 Task: Add the task  Create a new online platform for online therapy sessions to the section Escape Velocity in the project ArrowTech and add a Due Date to the respective task as 2023/12/06
Action: Mouse moved to (72, 290)
Screenshot: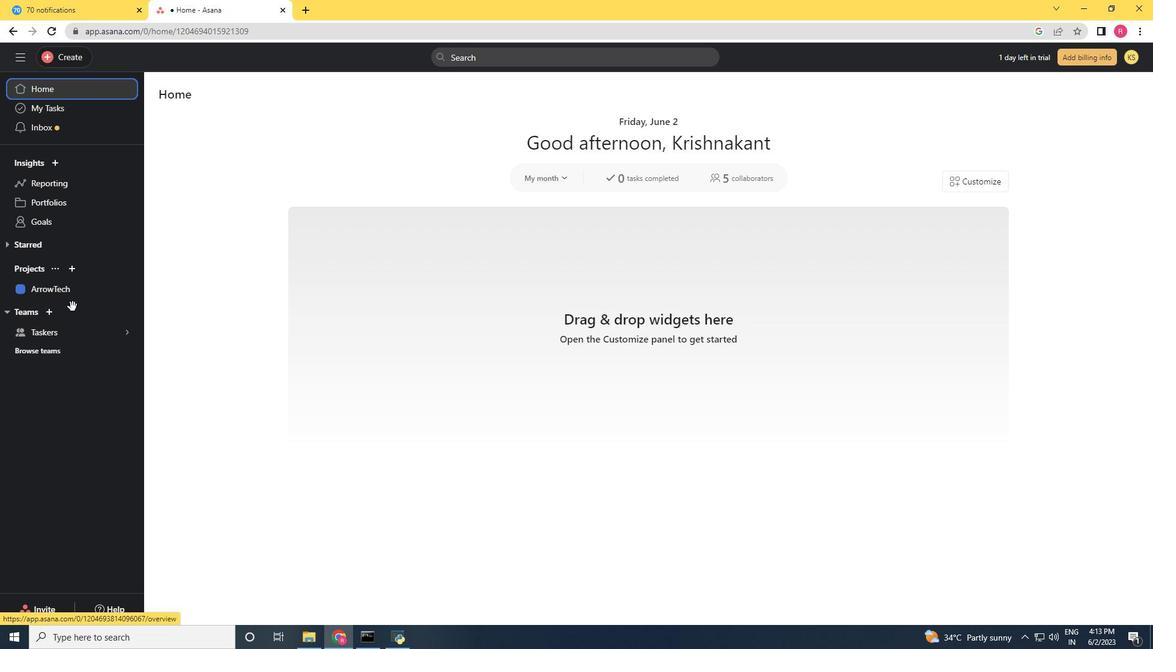
Action: Mouse pressed left at (72, 290)
Screenshot: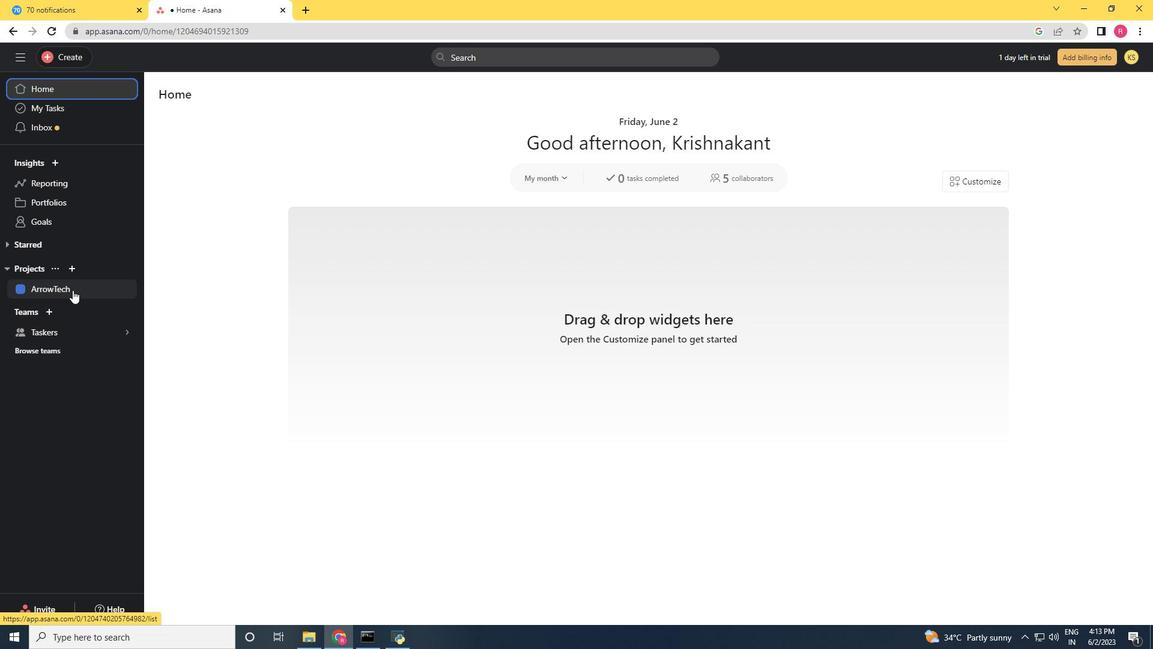 
Action: Mouse moved to (765, 266)
Screenshot: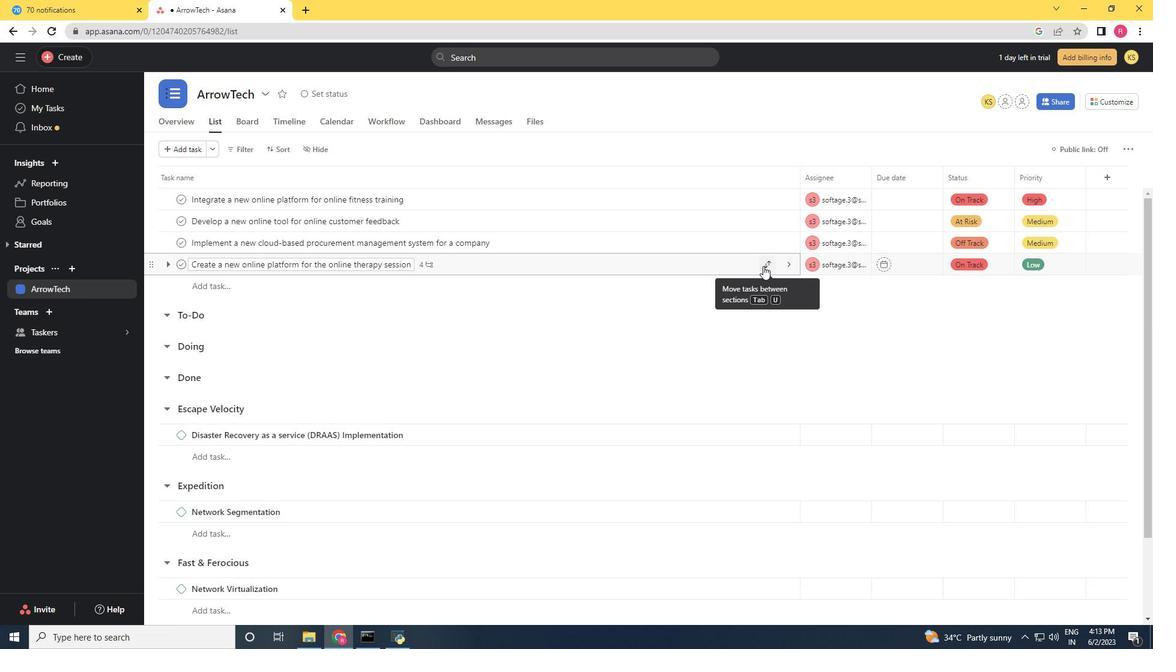 
Action: Mouse pressed left at (765, 266)
Screenshot: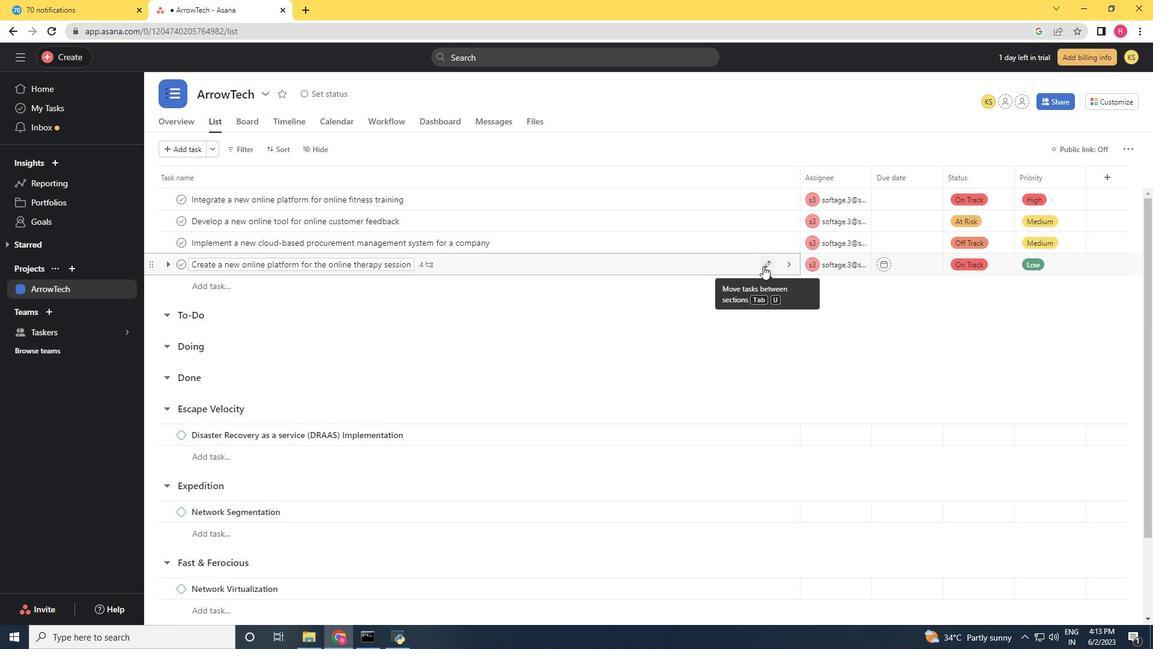 
Action: Mouse moved to (725, 400)
Screenshot: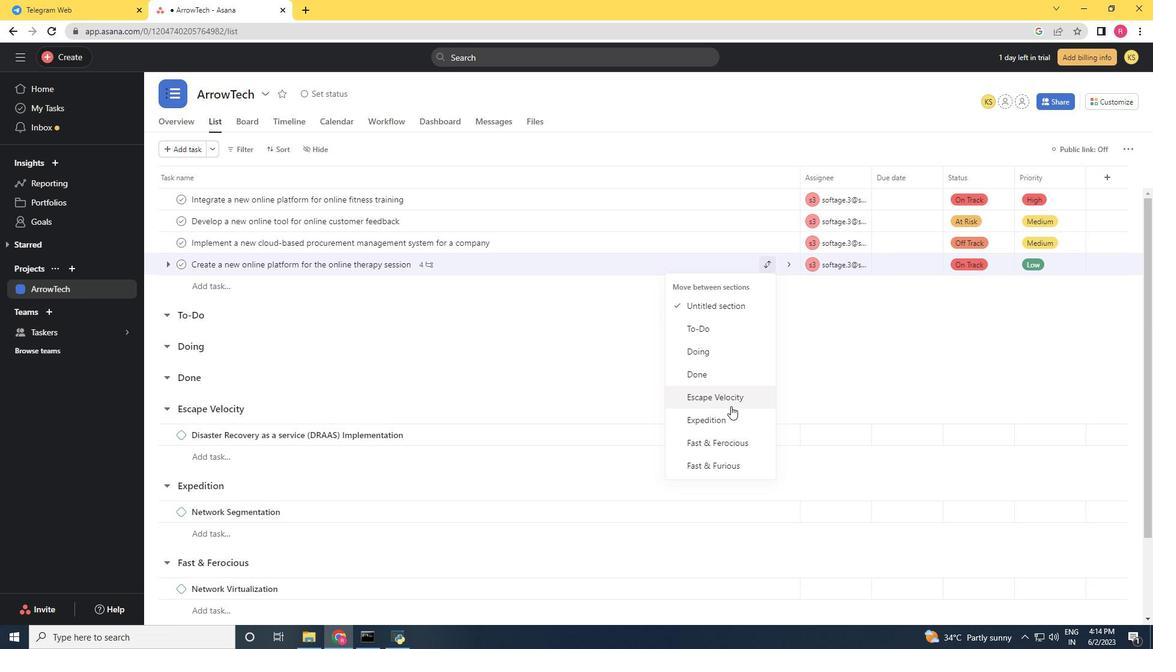
Action: Mouse pressed left at (725, 400)
Screenshot: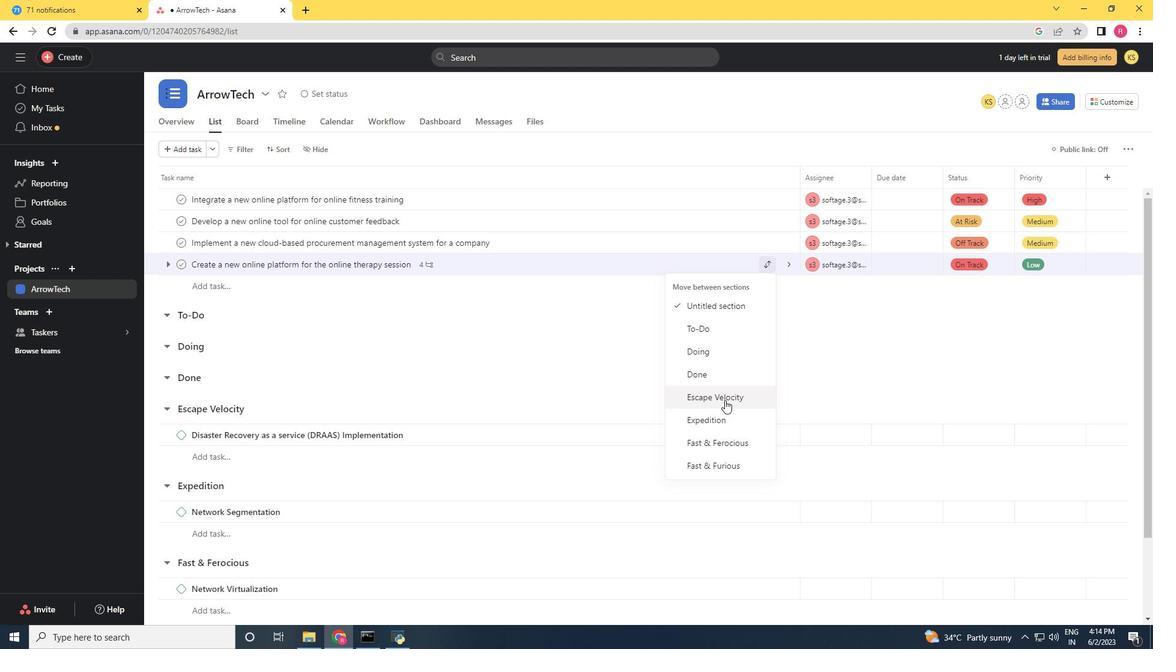 
Action: Mouse moved to (637, 418)
Screenshot: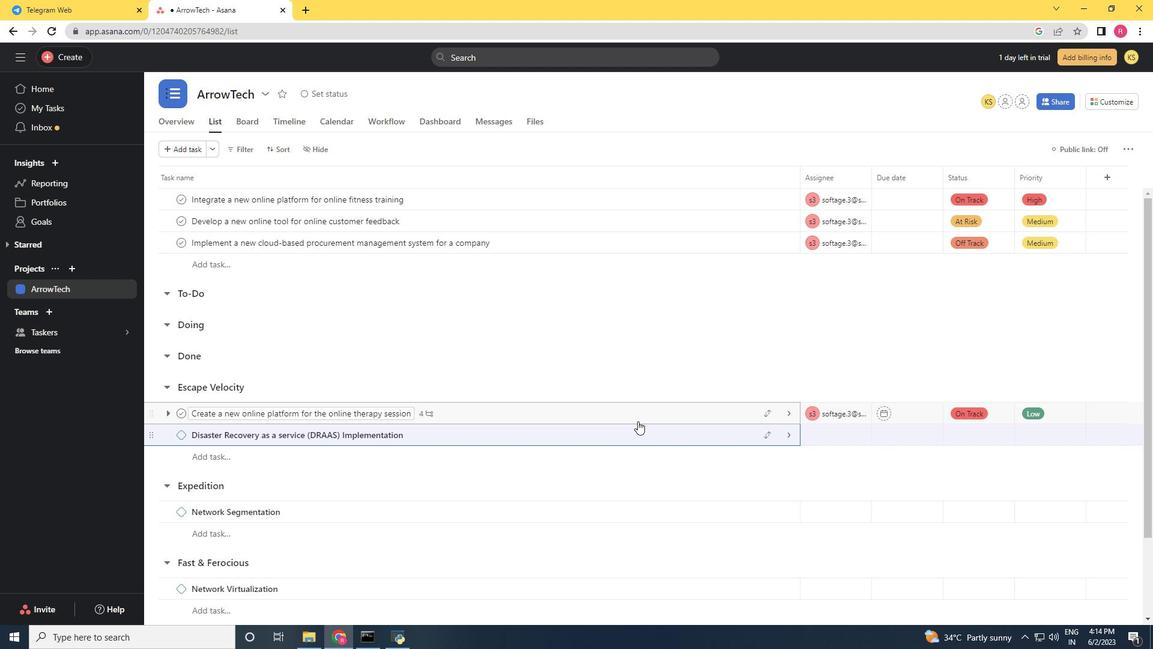 
Action: Mouse pressed left at (637, 418)
Screenshot: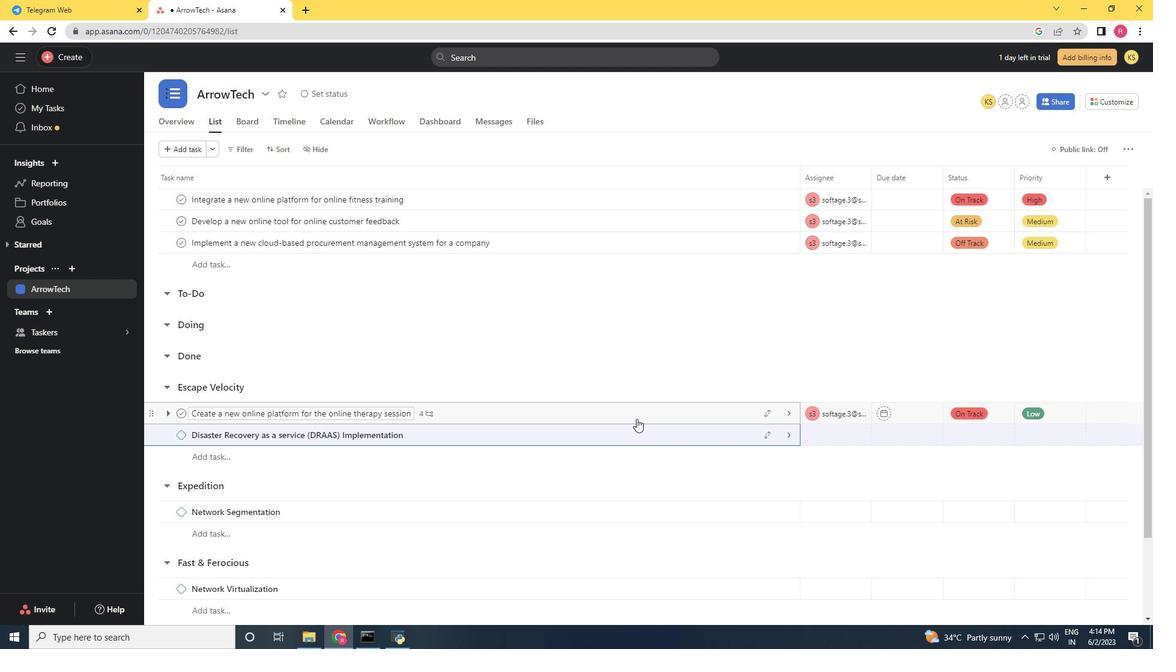 
Action: Mouse moved to (872, 256)
Screenshot: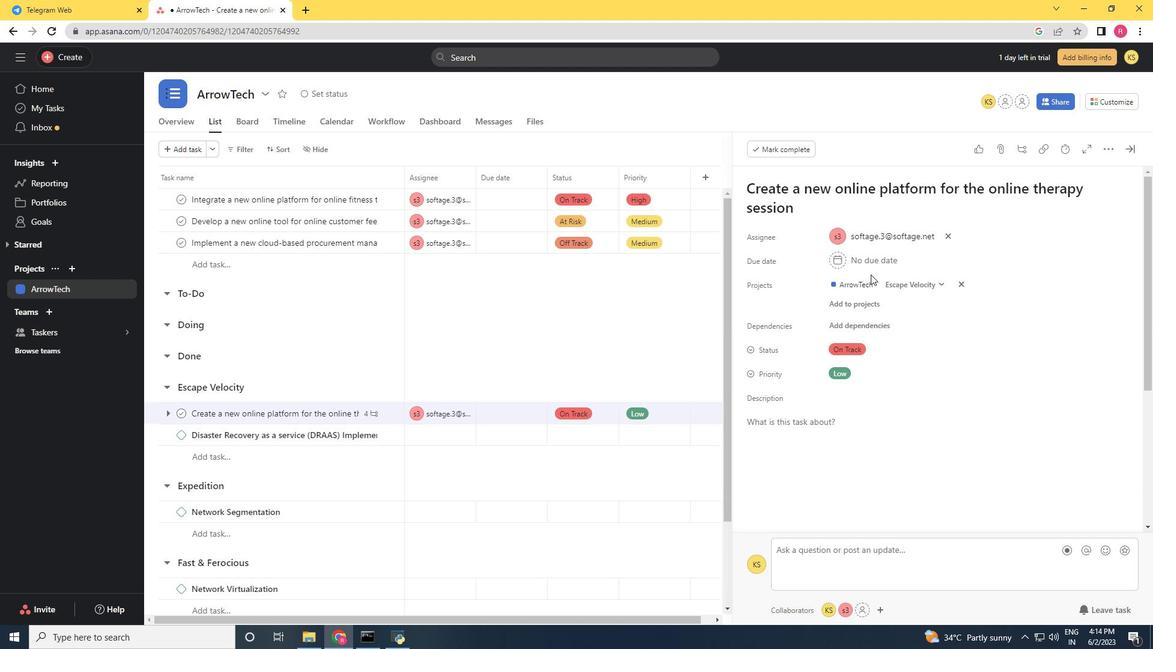 
Action: Mouse pressed left at (872, 256)
Screenshot: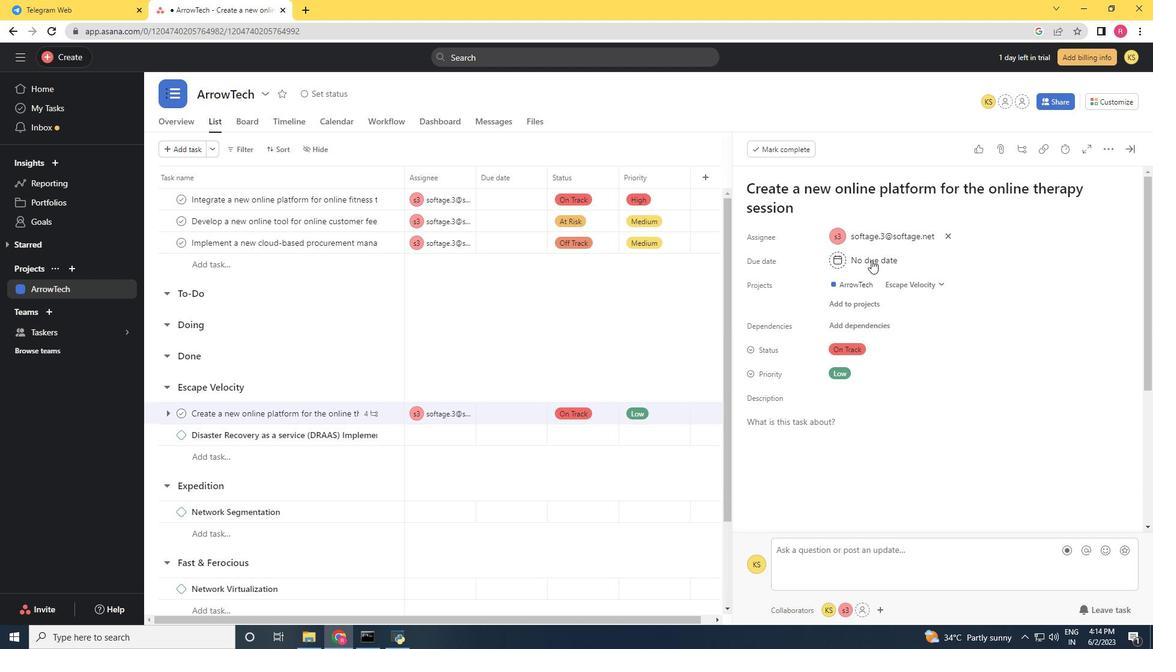 
Action: Mouse moved to (975, 320)
Screenshot: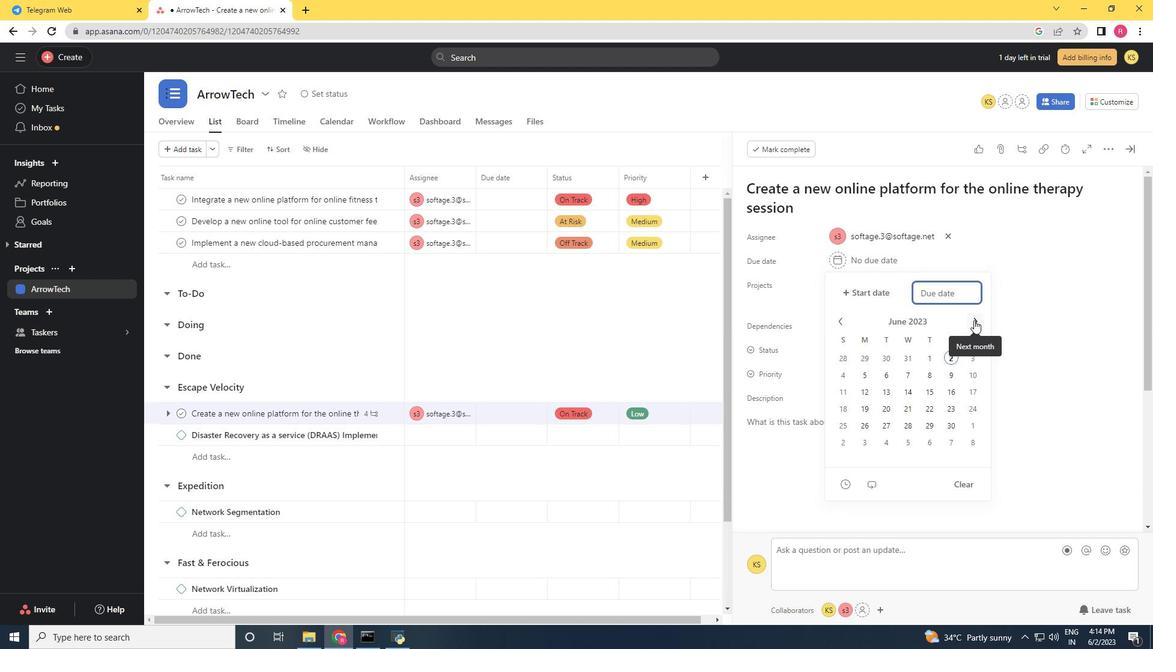 
Action: Mouse pressed left at (975, 320)
Screenshot: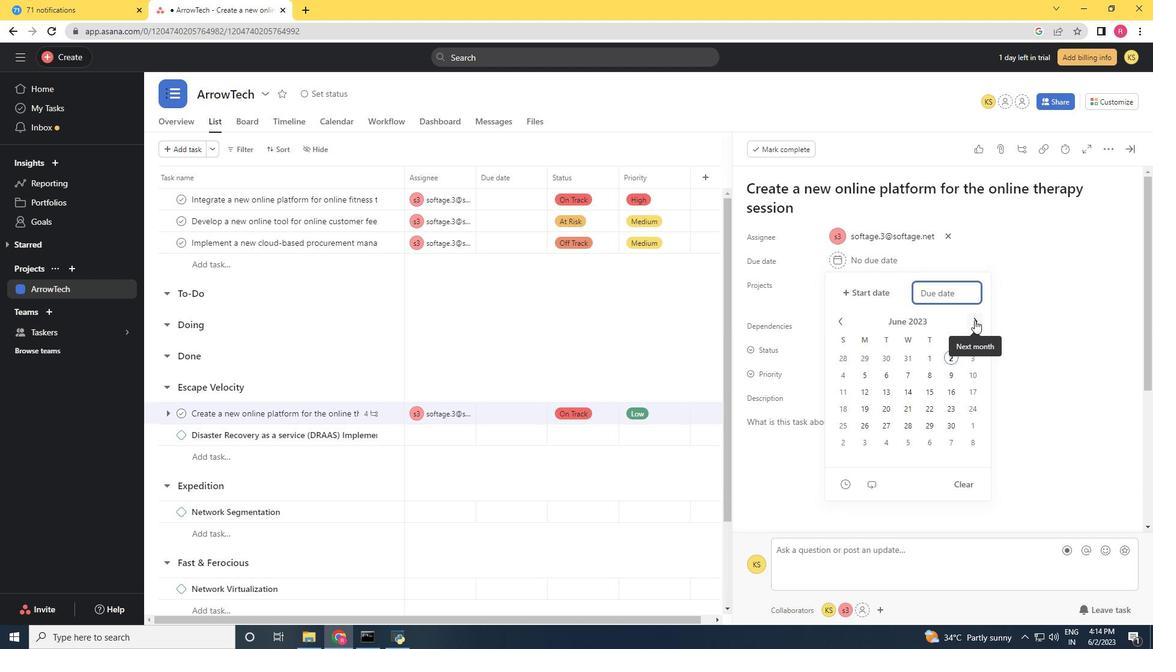 
Action: Mouse moved to (976, 319)
Screenshot: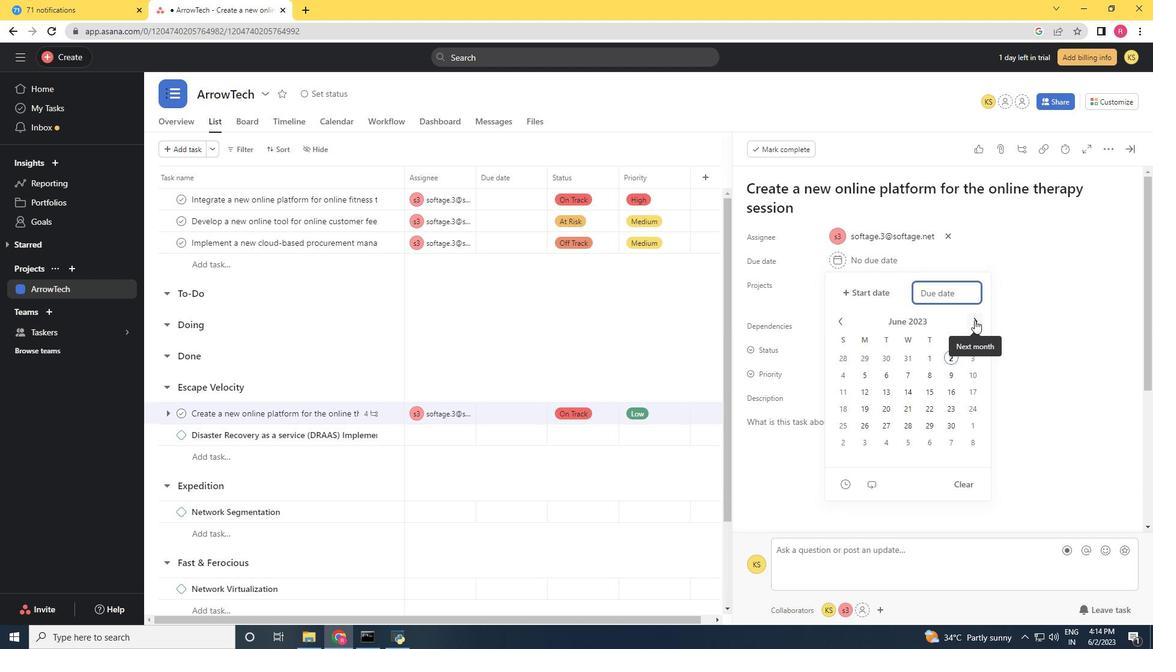 
Action: Mouse pressed left at (976, 319)
Screenshot: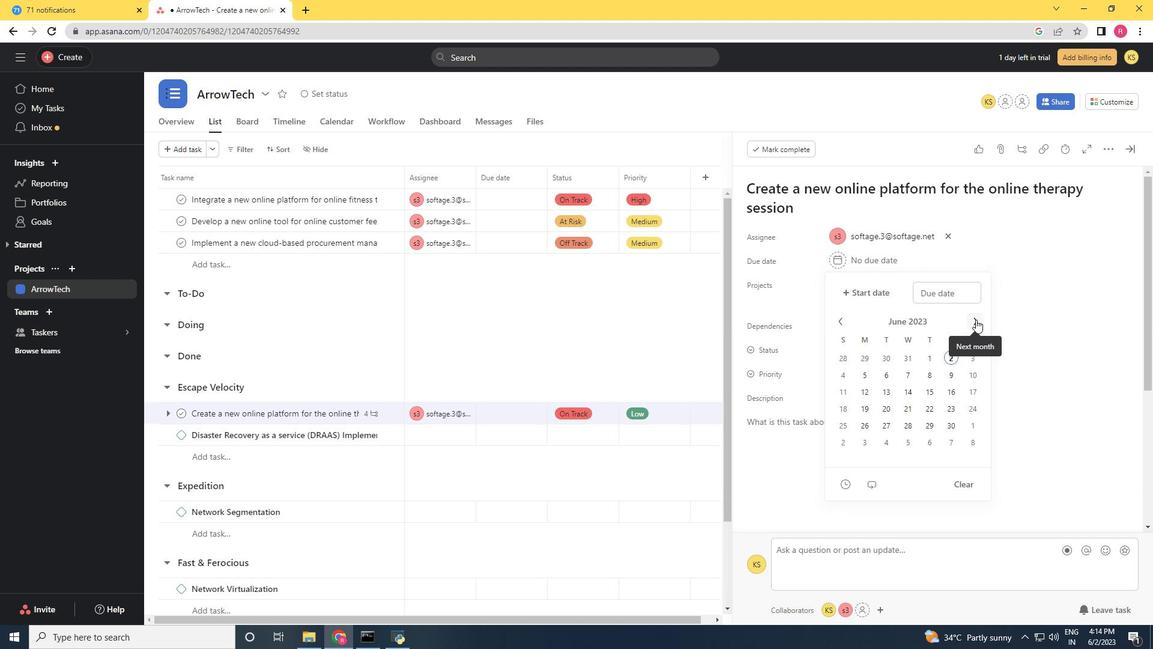 
Action: Mouse pressed left at (976, 319)
Screenshot: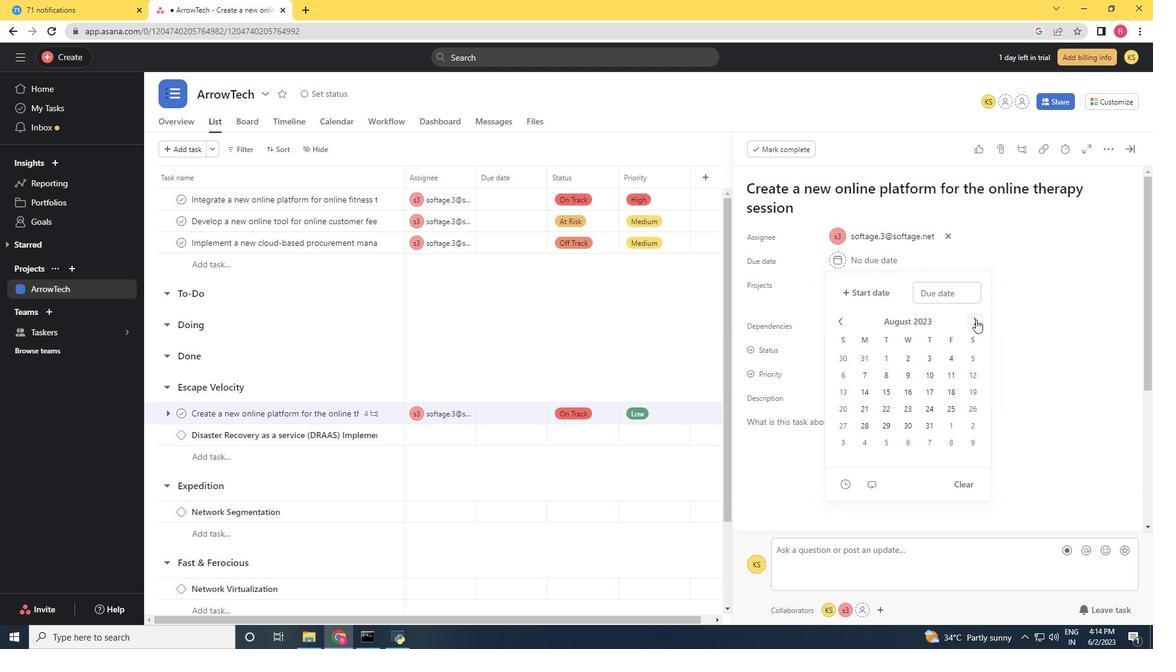 
Action: Mouse pressed left at (976, 319)
Screenshot: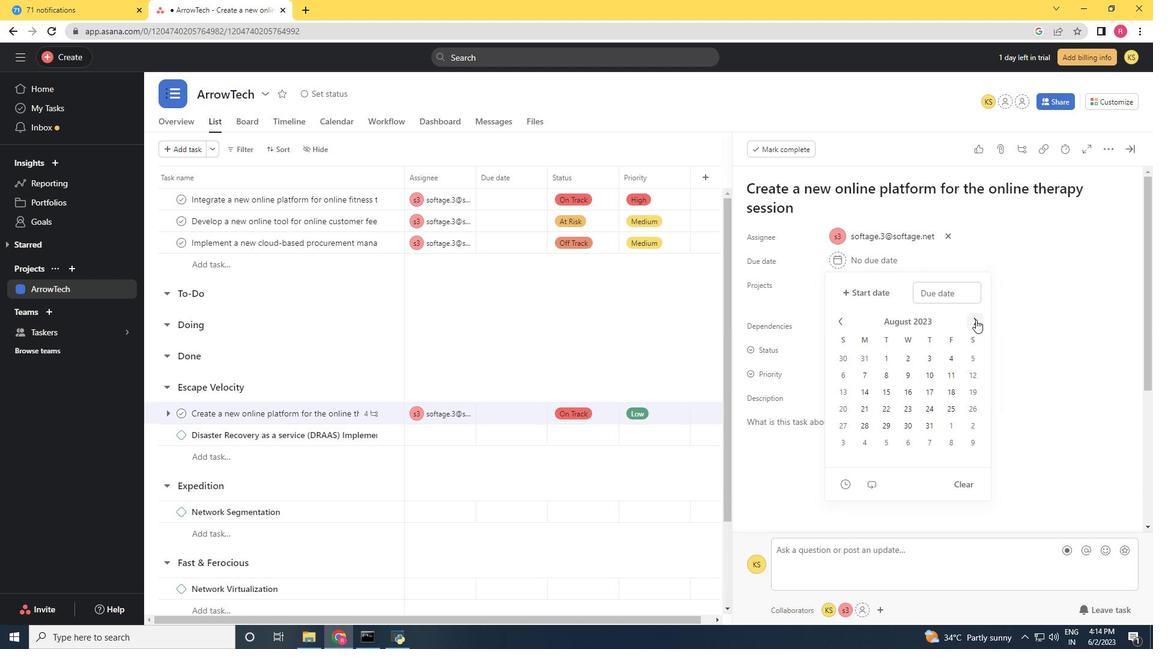 
Action: Mouse pressed left at (976, 319)
Screenshot: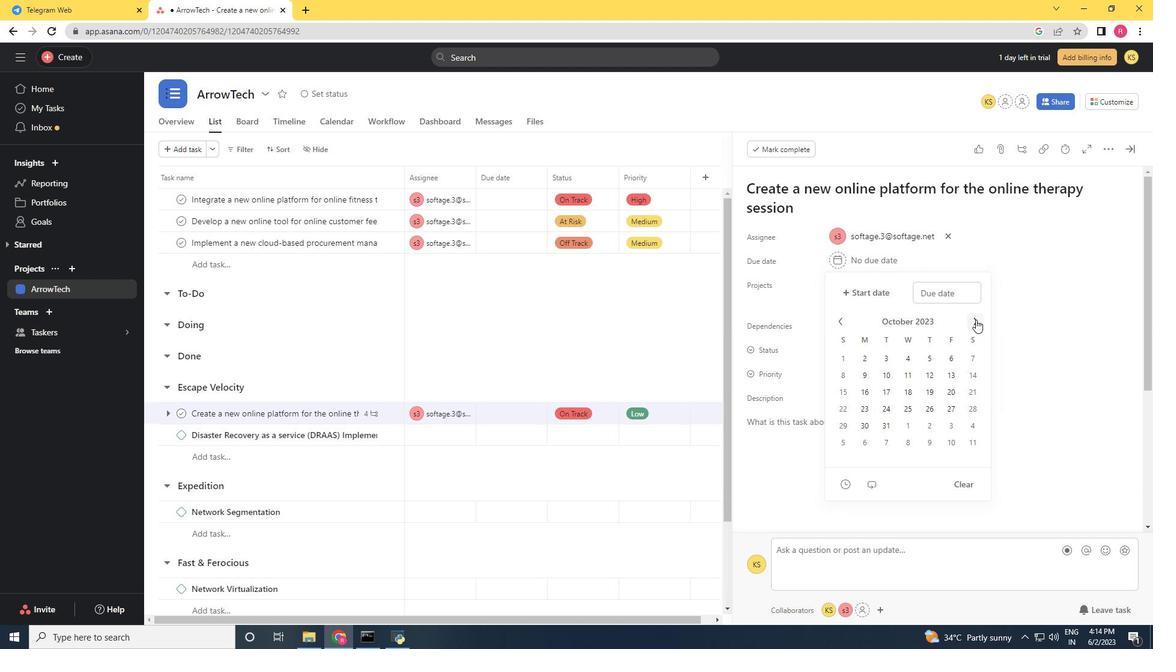 
Action: Mouse pressed left at (976, 319)
Screenshot: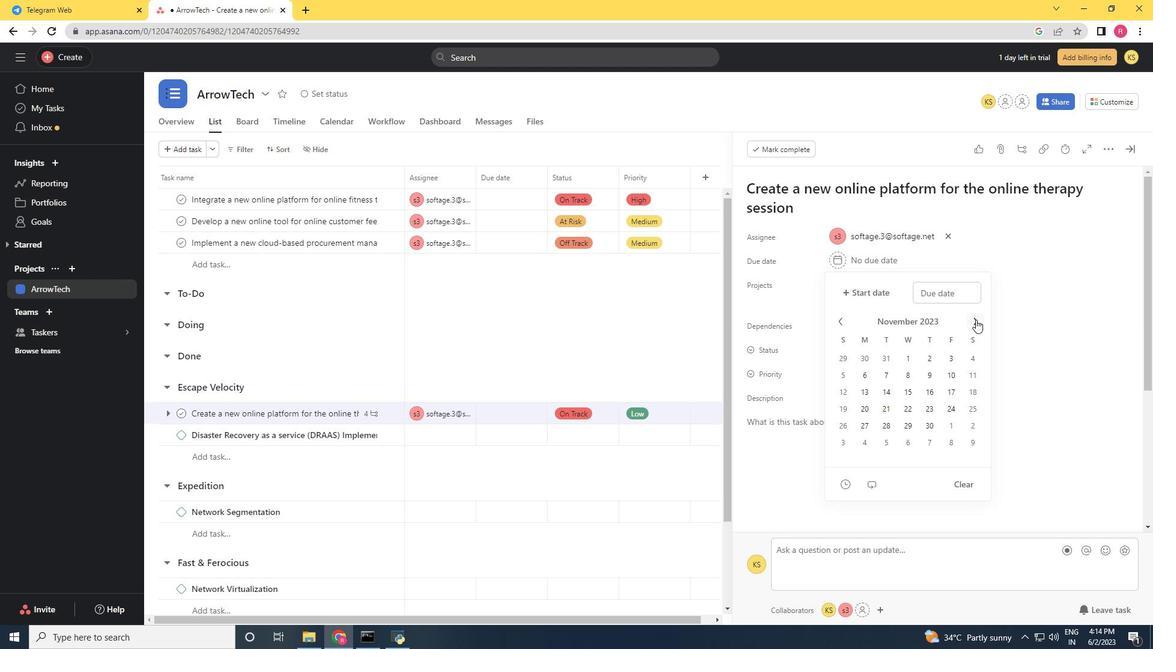 
Action: Mouse moved to (908, 376)
Screenshot: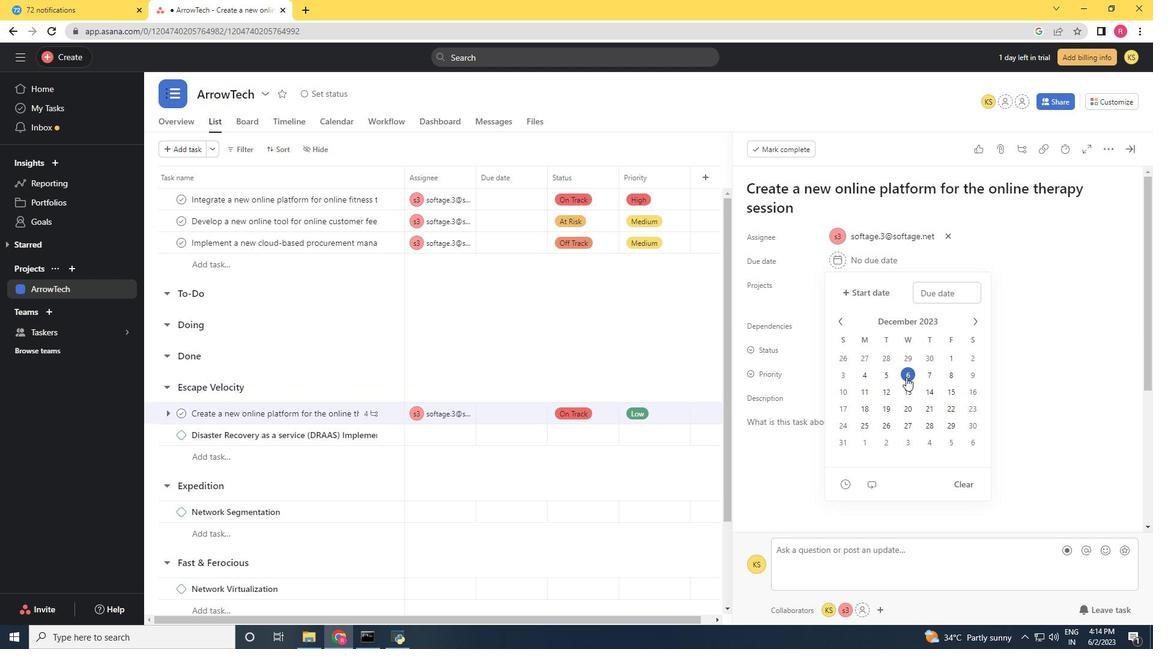 
Action: Mouse pressed left at (908, 376)
Screenshot: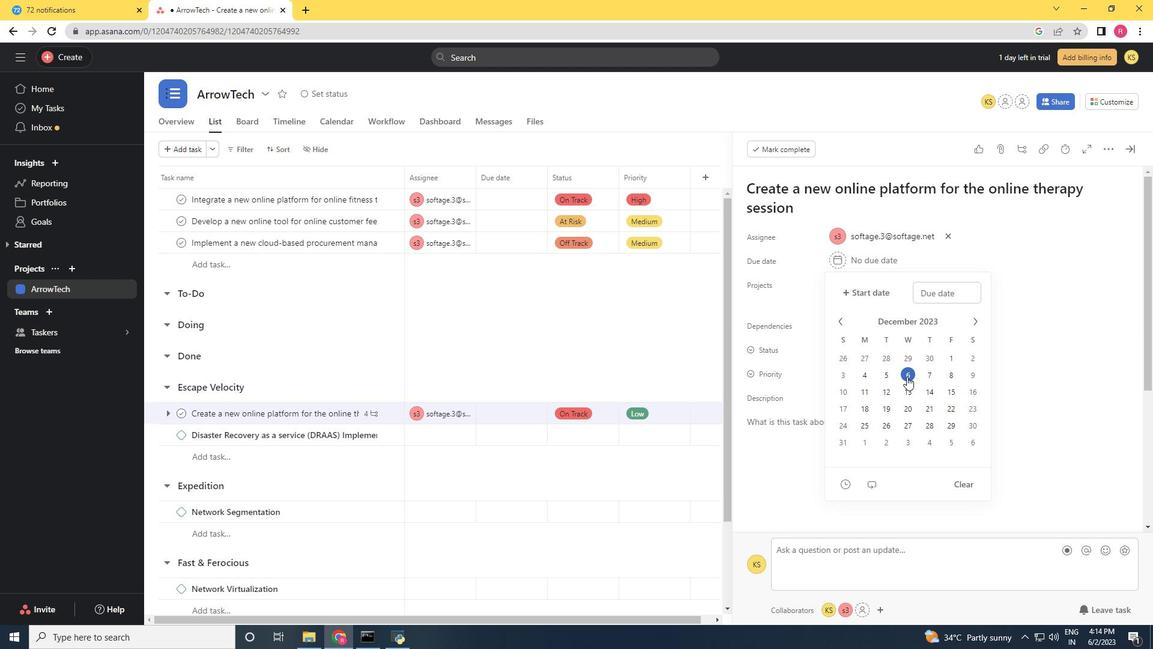 
Action: Mouse moved to (1036, 335)
Screenshot: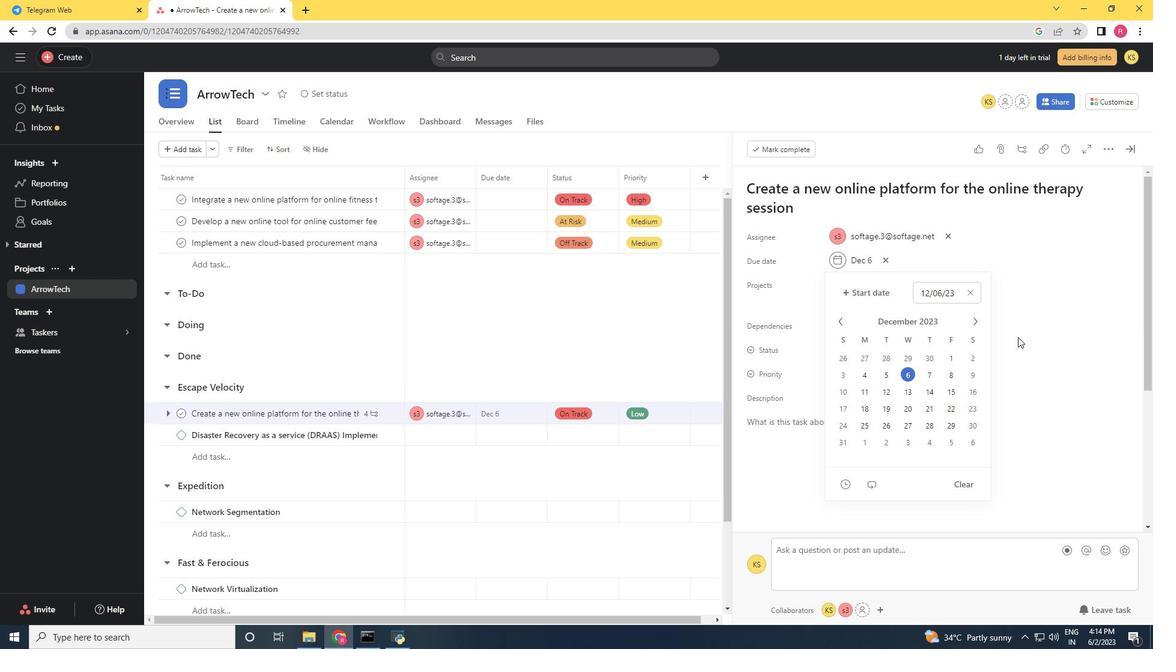 
Action: Mouse pressed left at (1036, 335)
Screenshot: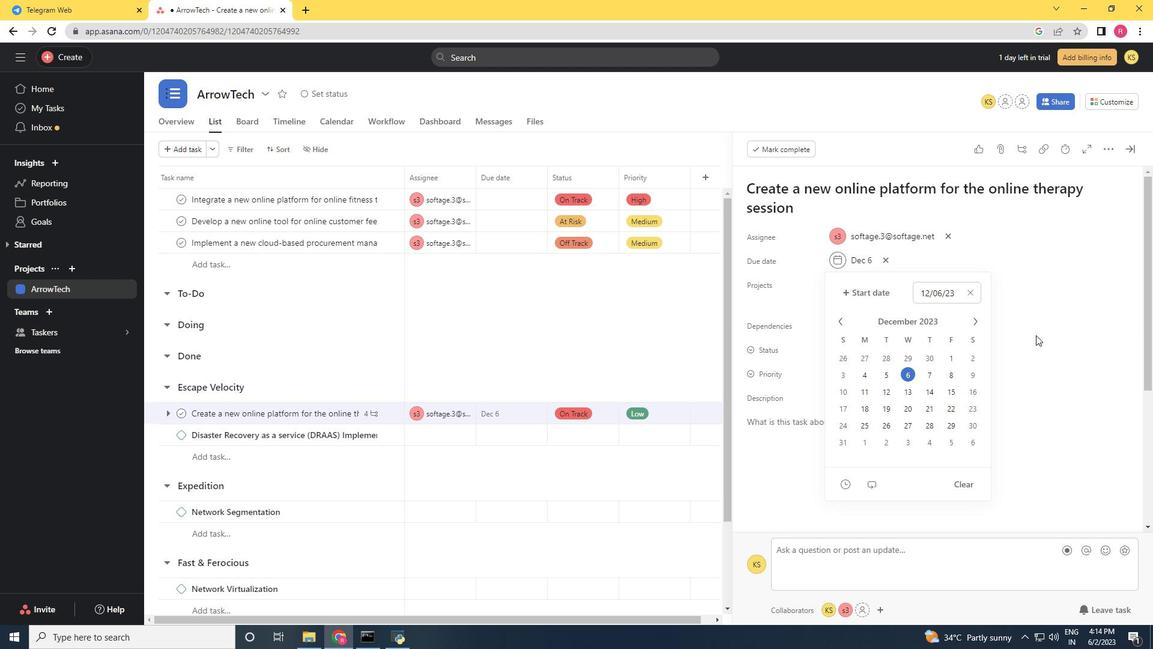 
Action: Mouse moved to (1126, 144)
Screenshot: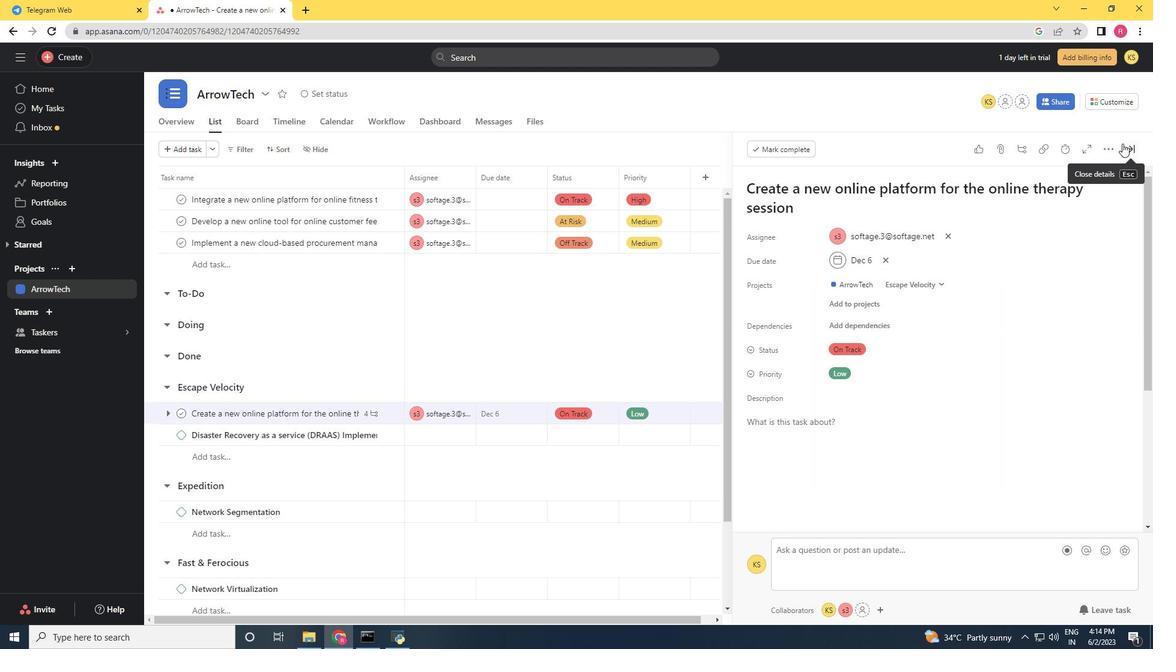 
Action: Mouse pressed left at (1126, 144)
Screenshot: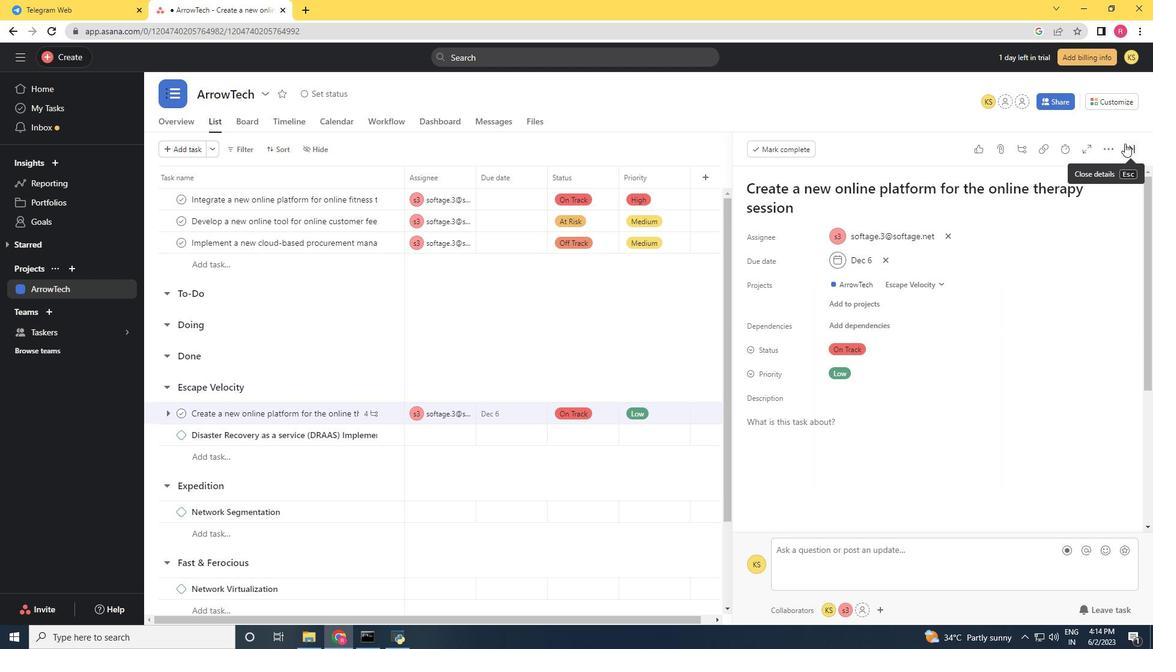 
Action: Mouse moved to (733, 281)
Screenshot: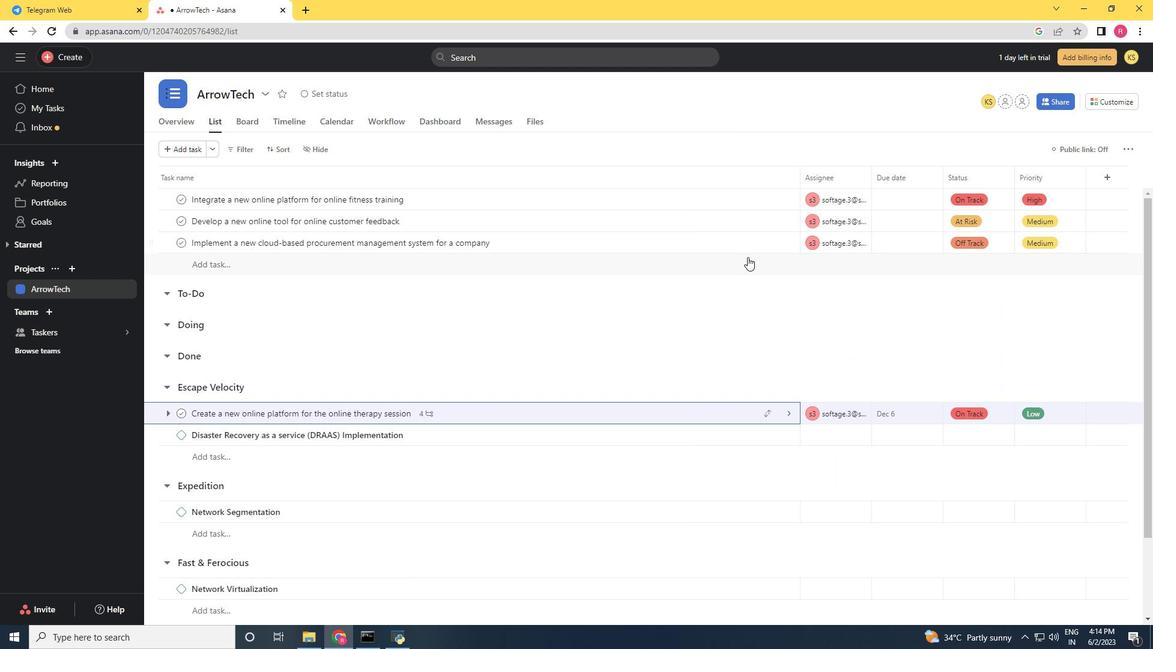 
